 Task: Enable and save the option "Interlaced mode" for "H.264/MPEG-4 Part 10/AVC encoder (x264 10-bit).
Action: Mouse moved to (101, 13)
Screenshot: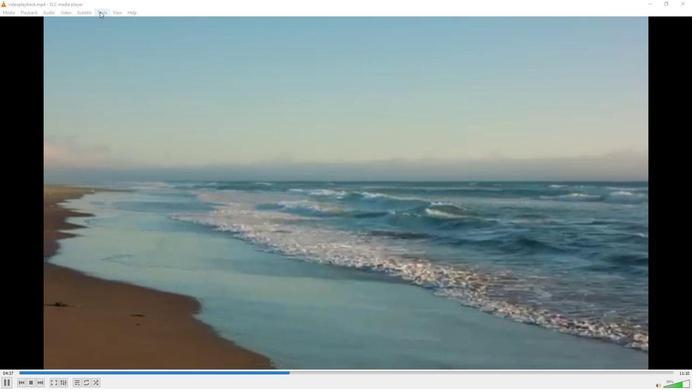 
Action: Mouse pressed left at (101, 13)
Screenshot: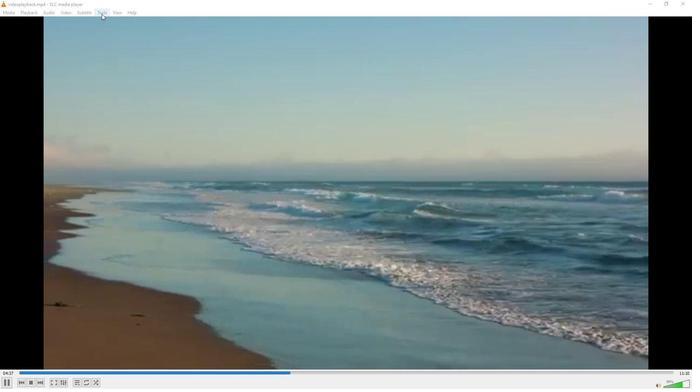 
Action: Mouse moved to (113, 96)
Screenshot: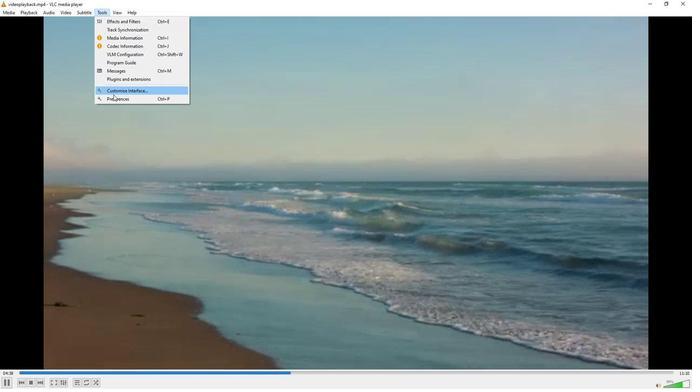 
Action: Mouse pressed left at (113, 96)
Screenshot: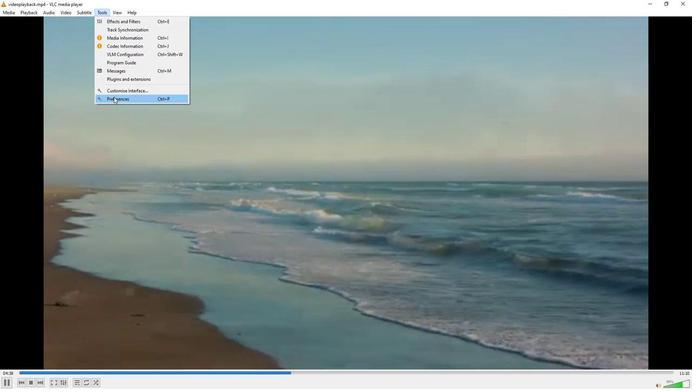 
Action: Mouse moved to (227, 316)
Screenshot: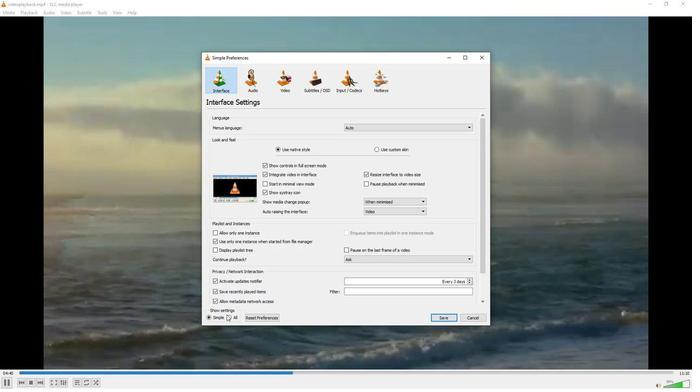 
Action: Mouse pressed left at (227, 316)
Screenshot: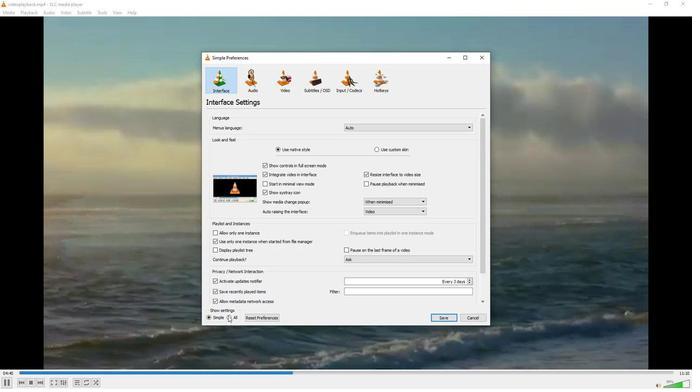 
Action: Mouse moved to (219, 246)
Screenshot: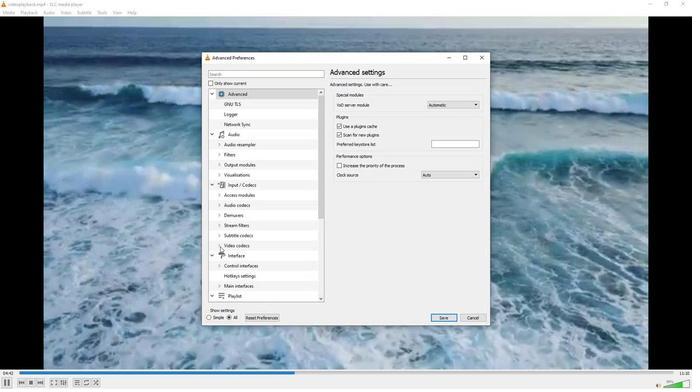 
Action: Mouse pressed left at (219, 246)
Screenshot: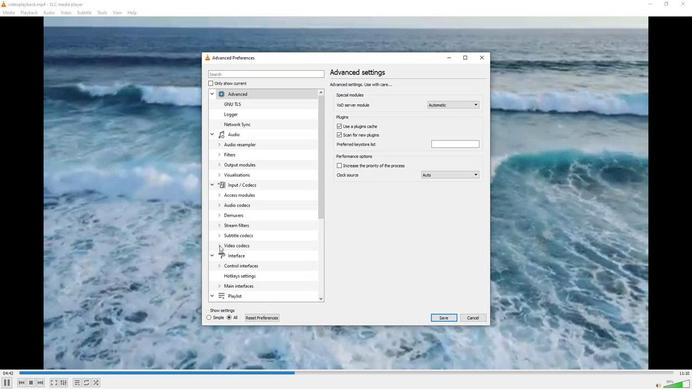 
Action: Mouse moved to (254, 253)
Screenshot: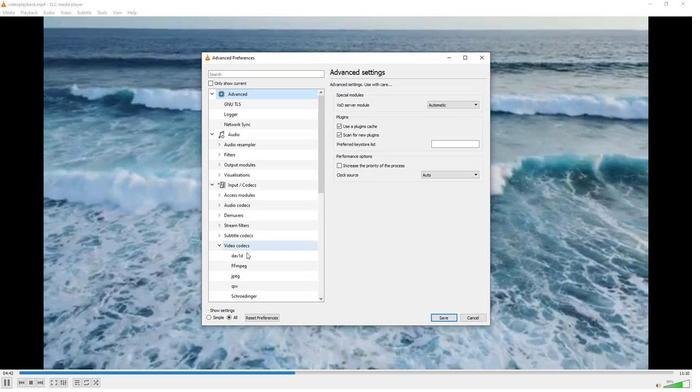 
Action: Mouse scrolled (254, 253) with delta (0, 0)
Screenshot: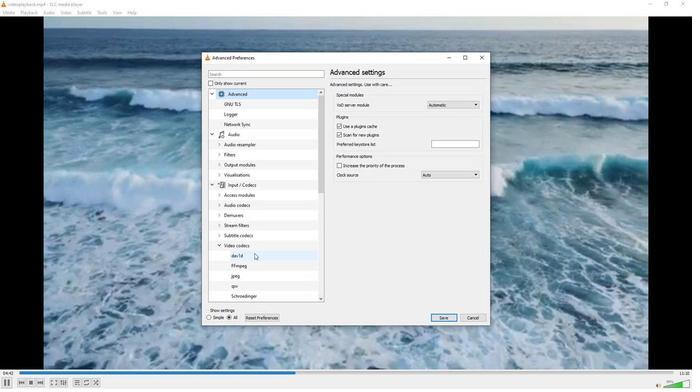 
Action: Mouse scrolled (254, 253) with delta (0, 0)
Screenshot: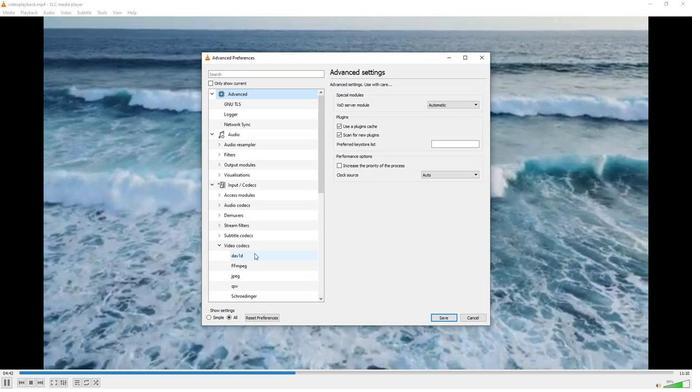 
Action: Mouse moved to (254, 254)
Screenshot: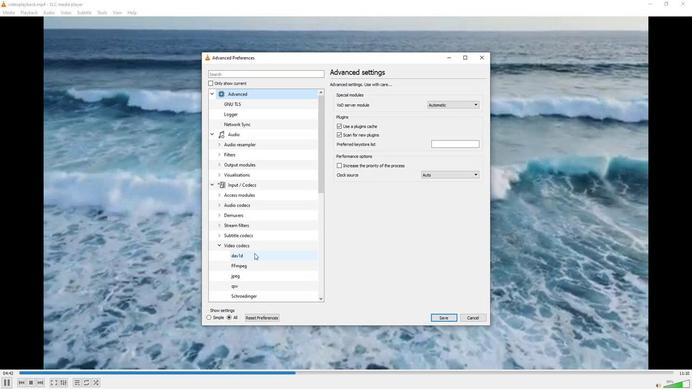 
Action: Mouse scrolled (254, 253) with delta (0, 0)
Screenshot: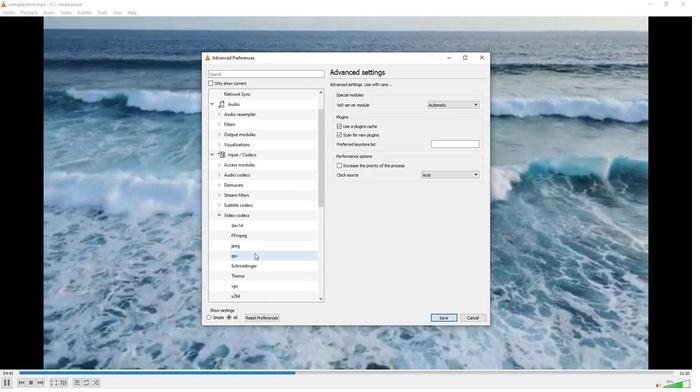 
Action: Mouse moved to (240, 246)
Screenshot: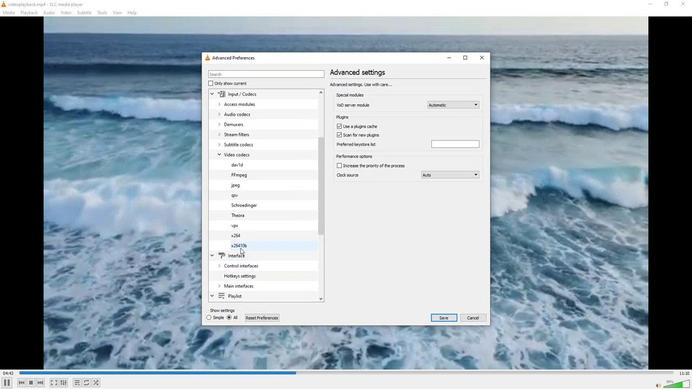 
Action: Mouse pressed left at (240, 246)
Screenshot: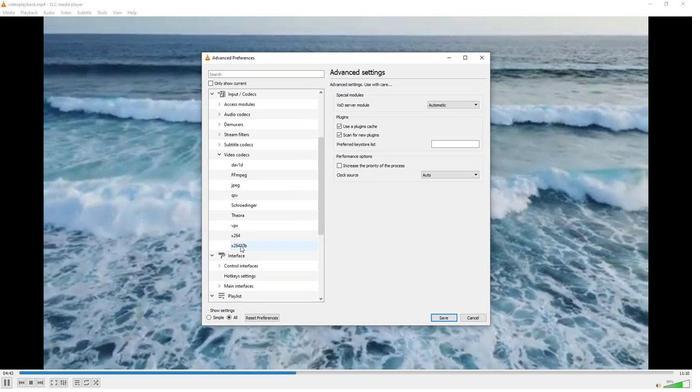 
Action: Mouse moved to (335, 264)
Screenshot: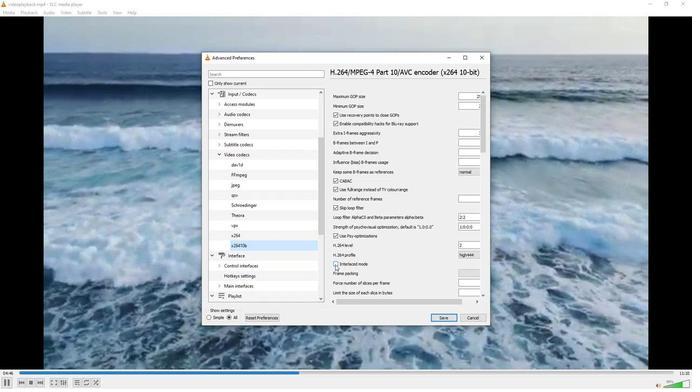 
Action: Mouse pressed left at (335, 264)
Screenshot: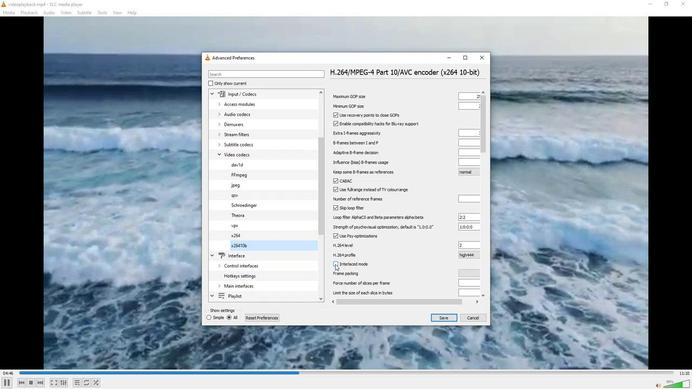 
Action: Mouse moved to (436, 316)
Screenshot: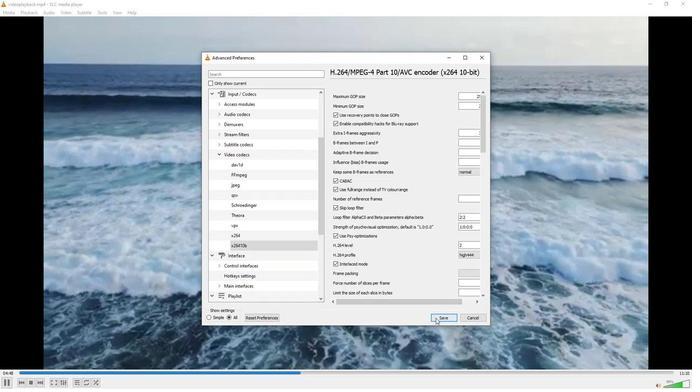 
Action: Mouse pressed left at (436, 316)
Screenshot: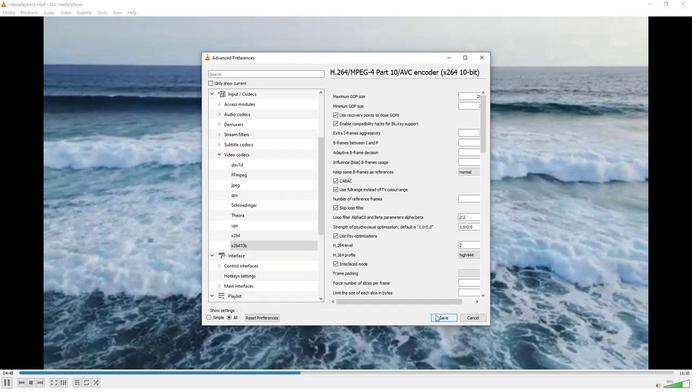
Action: Mouse moved to (436, 310)
Screenshot: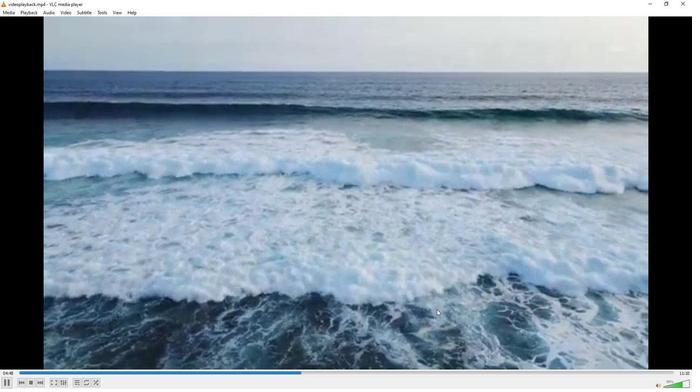 
